 Task: See all articles on calendar connections.
Action: Mouse moved to (672, 54)
Screenshot: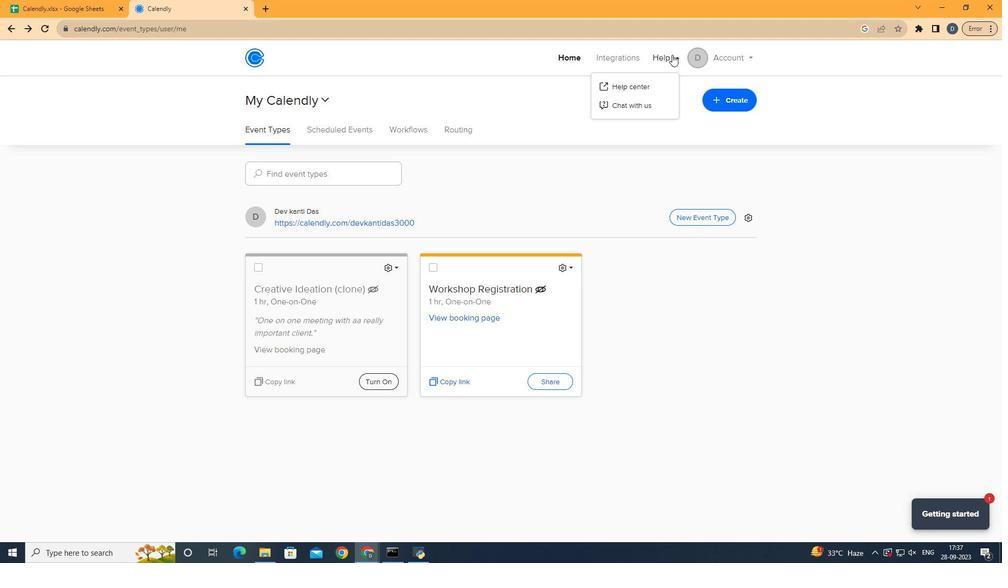
Action: Mouse pressed left at (672, 54)
Screenshot: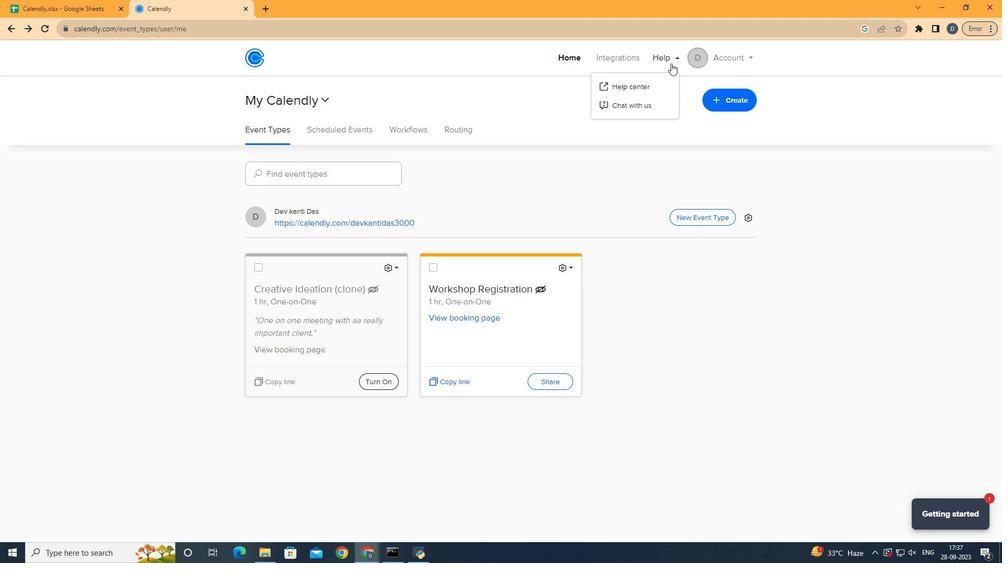 
Action: Mouse moved to (662, 85)
Screenshot: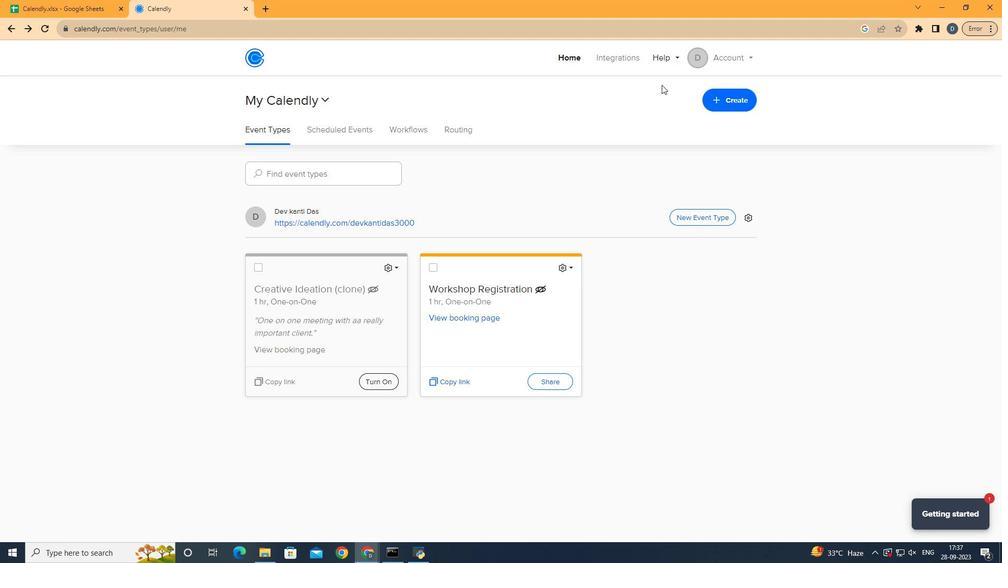 
Action: Mouse pressed left at (662, 85)
Screenshot: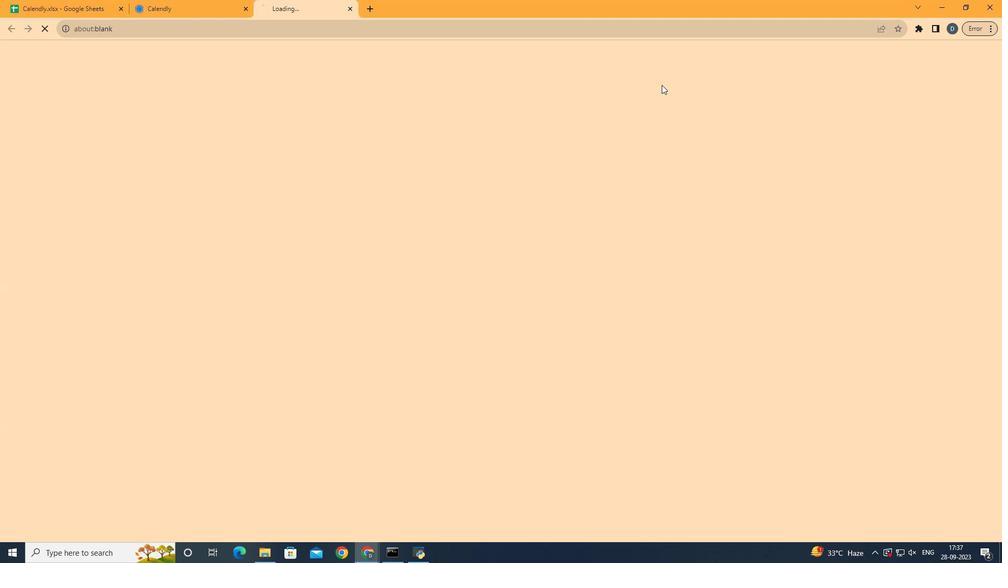 
Action: Mouse moved to (529, 273)
Screenshot: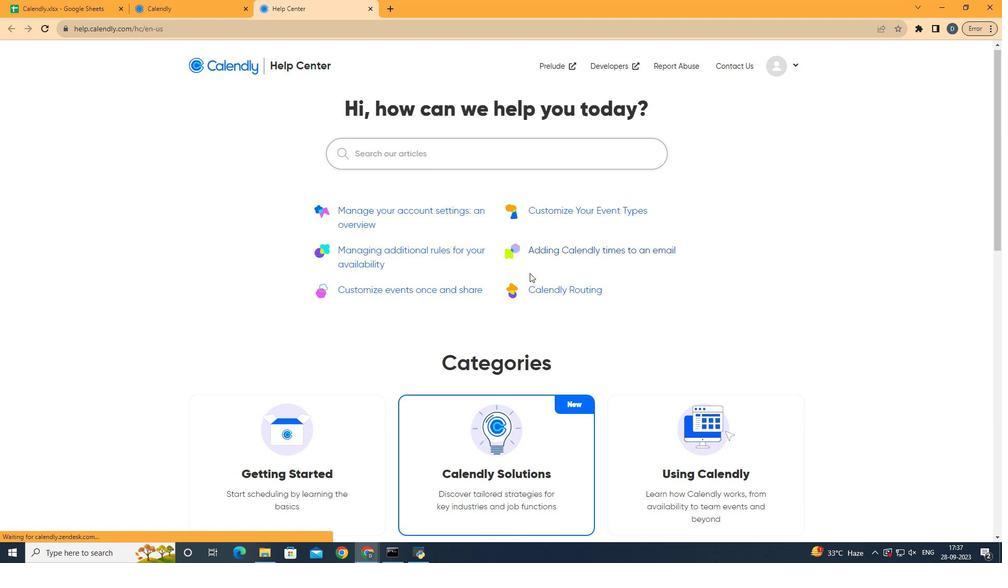 
Action: Mouse scrolled (529, 273) with delta (0, 0)
Screenshot: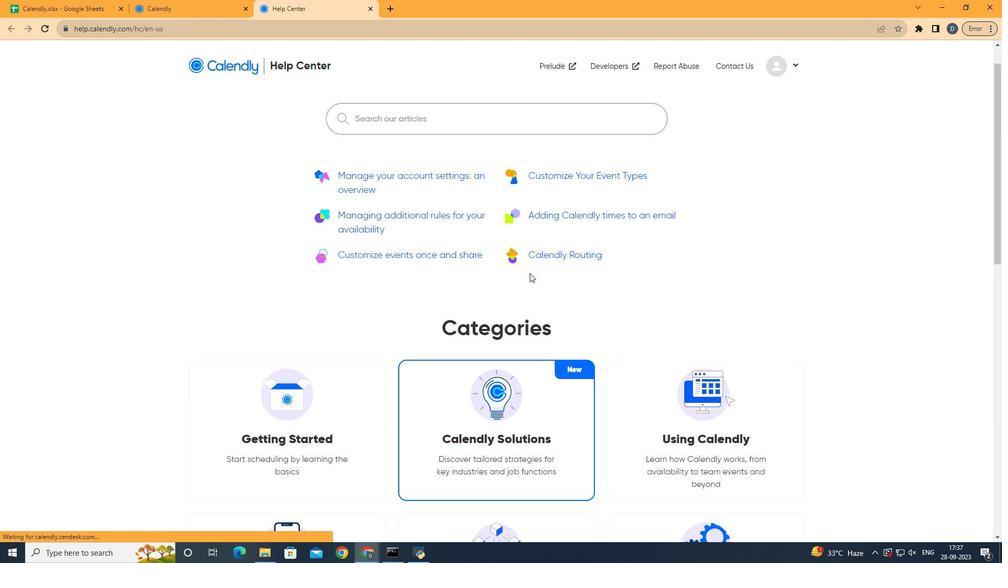 
Action: Mouse scrolled (529, 273) with delta (0, 0)
Screenshot: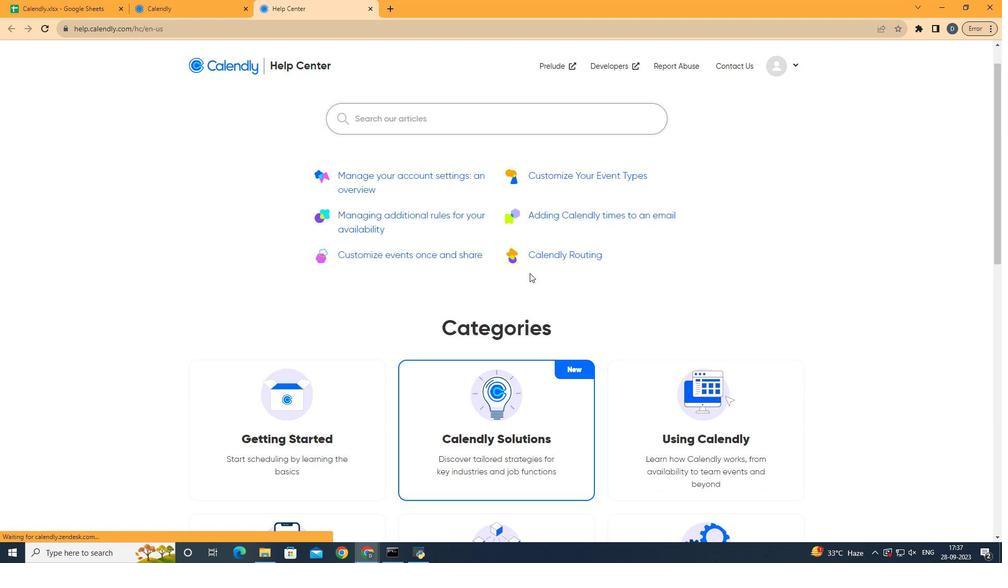 
Action: Mouse scrolled (529, 273) with delta (0, 0)
Screenshot: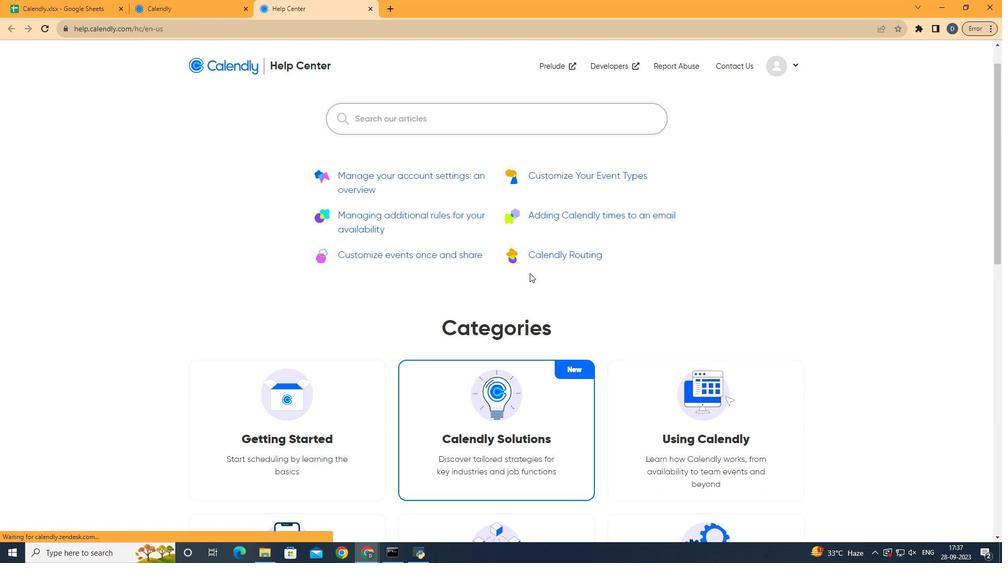 
Action: Mouse scrolled (529, 273) with delta (0, 0)
Screenshot: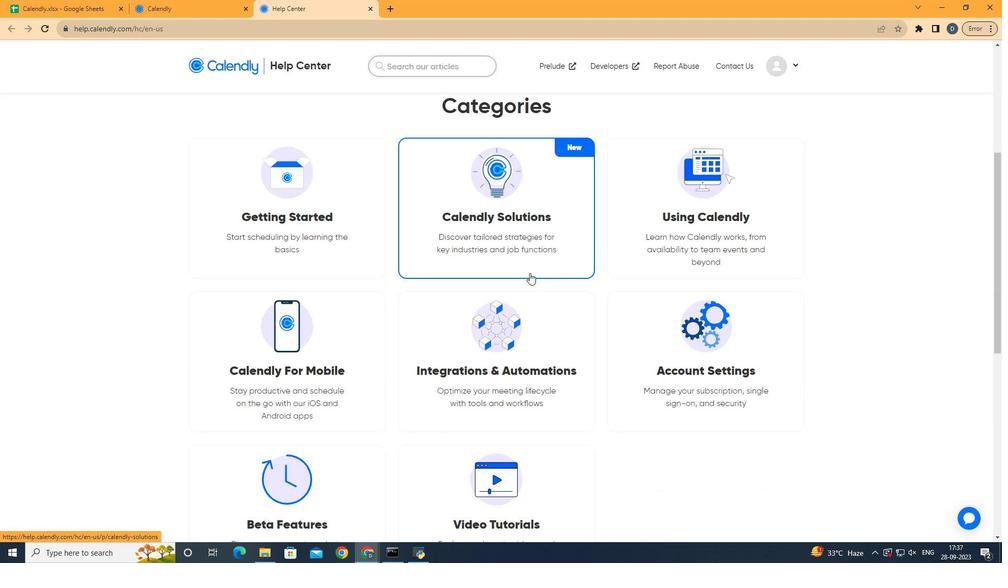 
Action: Mouse scrolled (529, 273) with delta (0, 0)
Screenshot: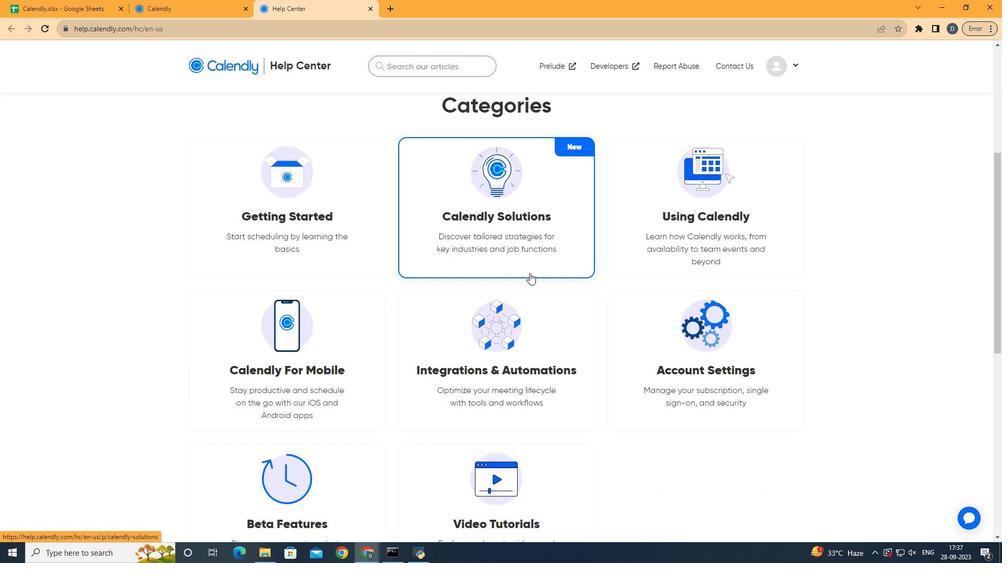 
Action: Mouse moved to (489, 353)
Screenshot: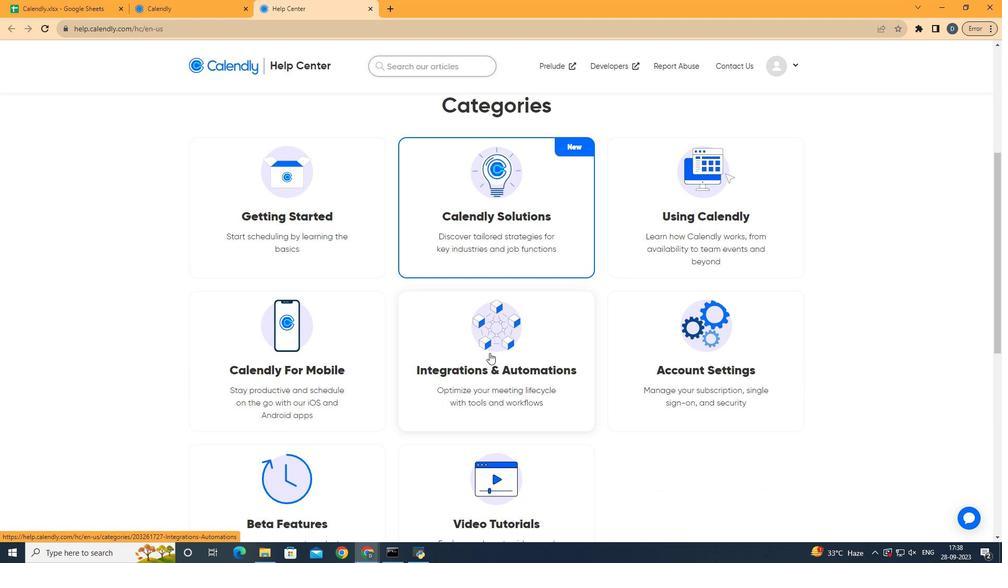 
Action: Mouse pressed left at (489, 353)
Screenshot: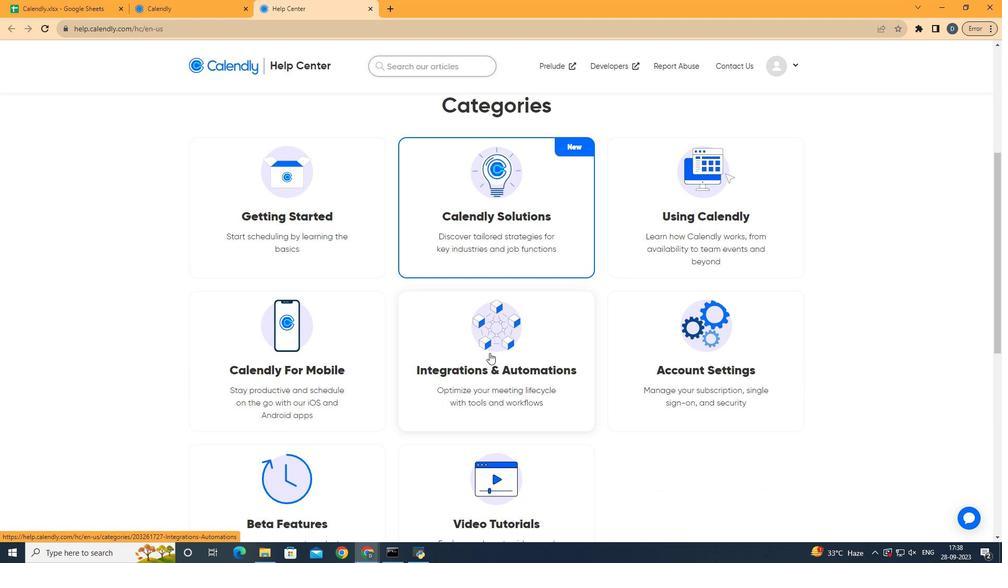 
Action: Mouse moved to (540, 372)
Screenshot: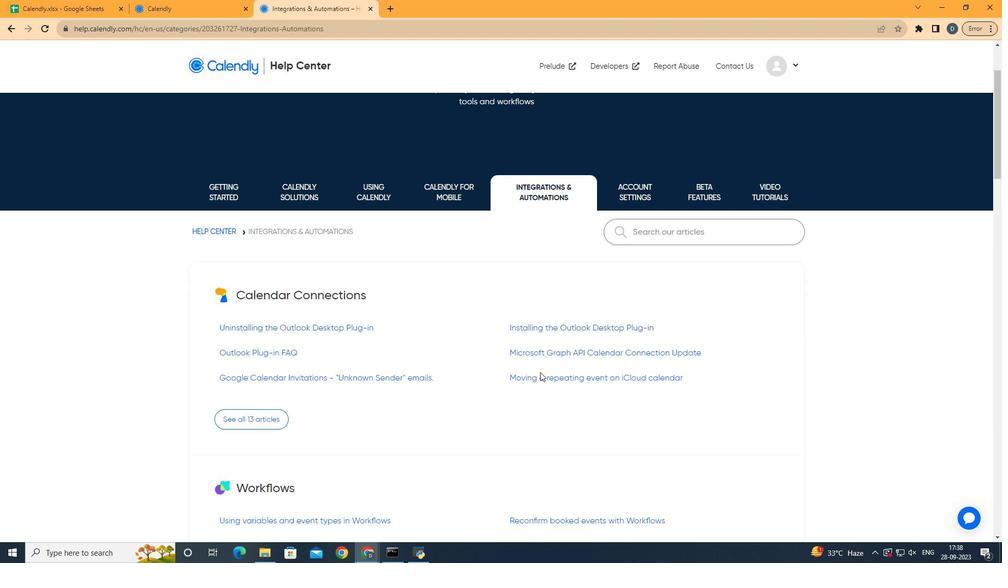 
Action: Mouse scrolled (540, 372) with delta (0, 0)
Screenshot: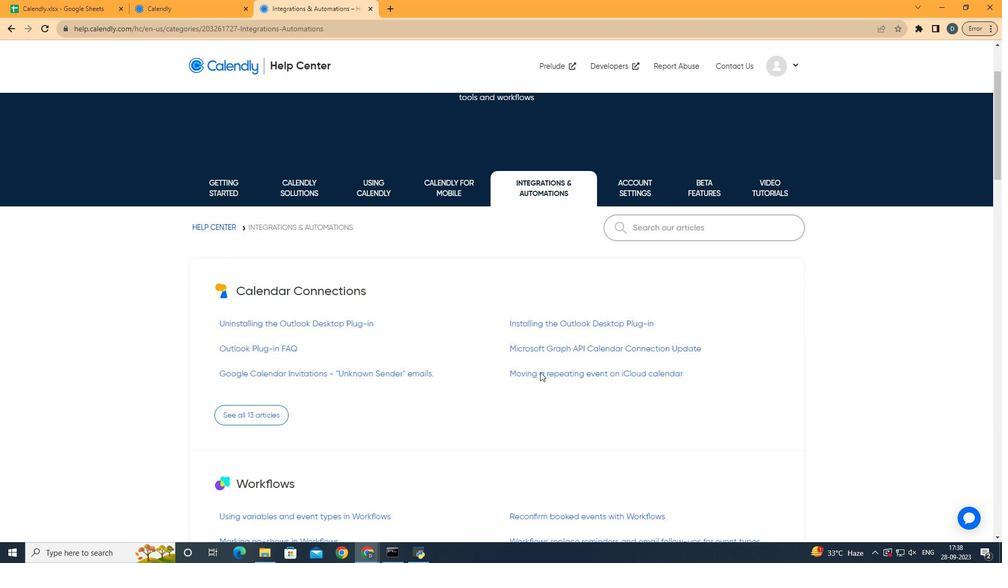 
Action: Mouse scrolled (540, 372) with delta (0, 0)
Screenshot: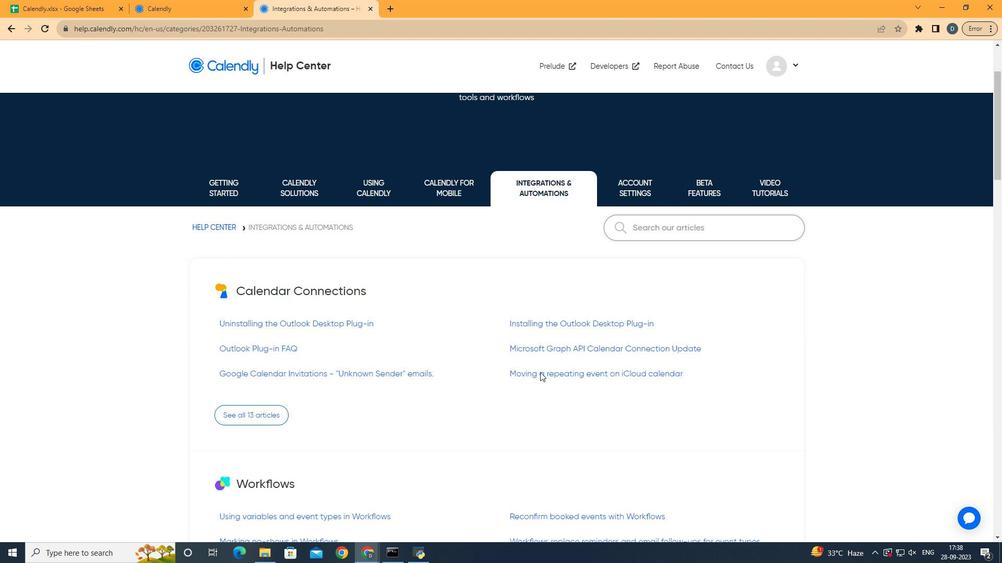 
Action: Mouse moved to (527, 370)
Screenshot: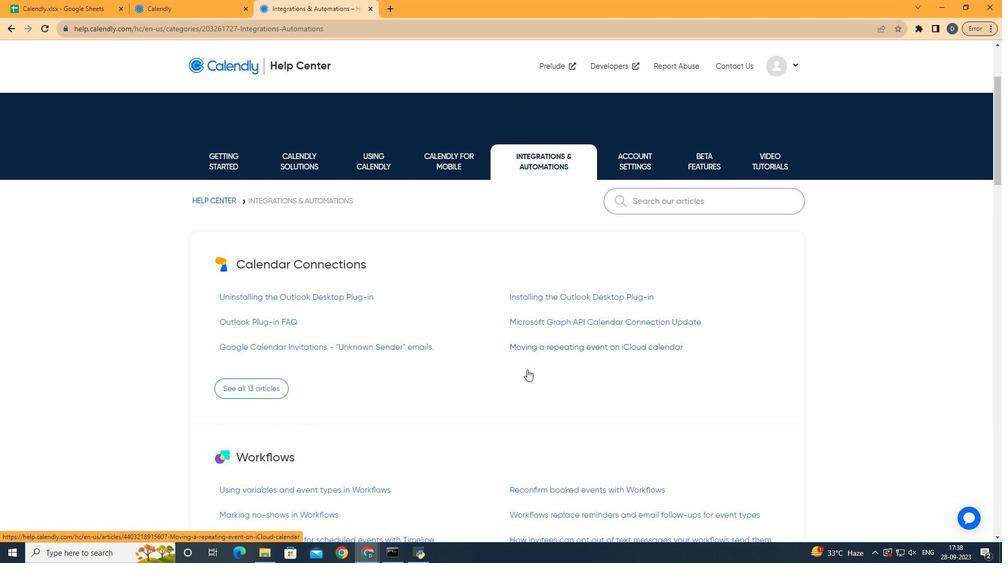 
Action: Mouse scrolled (527, 369) with delta (0, 0)
Screenshot: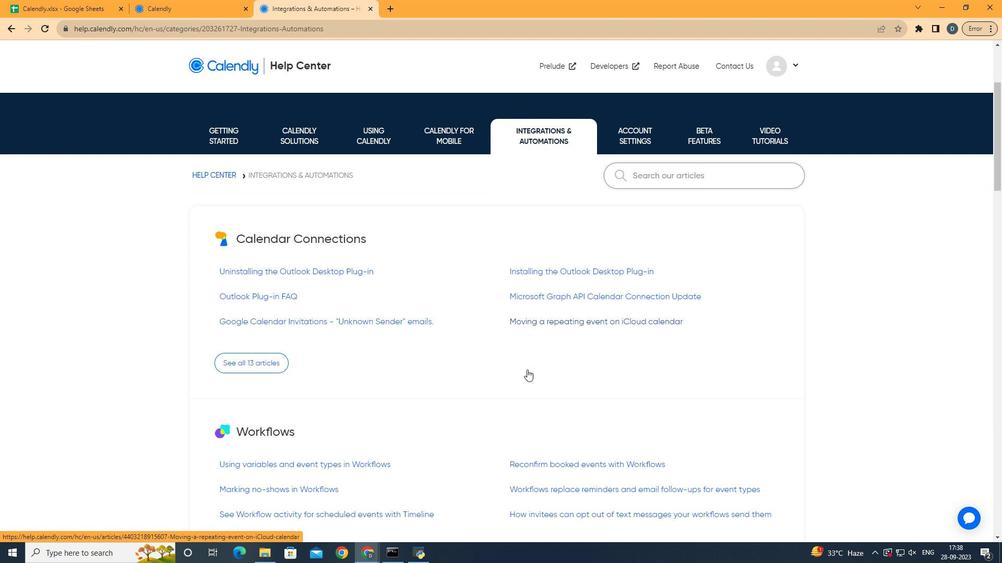
Action: Mouse moved to (263, 359)
Screenshot: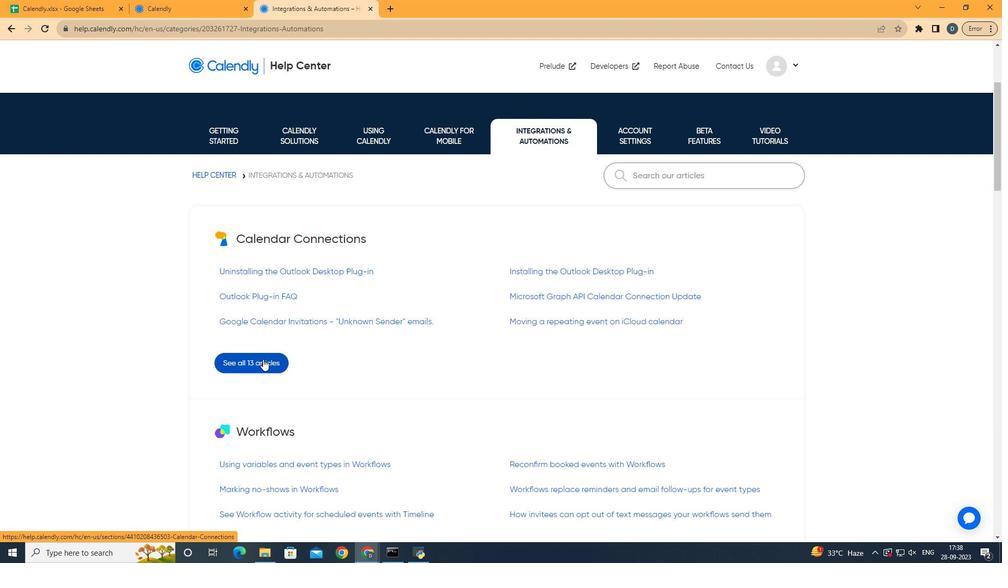 
Action: Mouse pressed left at (263, 359)
Screenshot: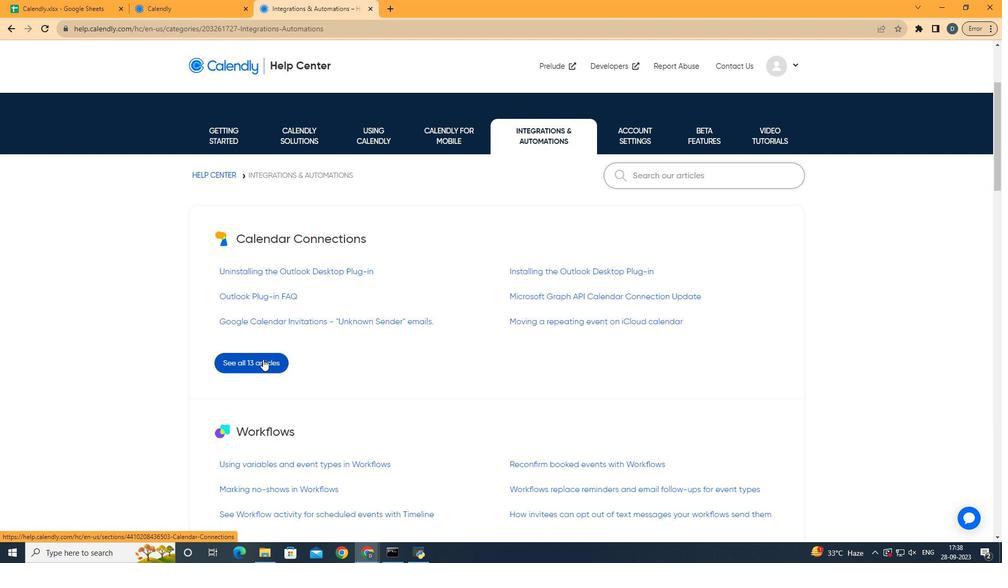 
Action: Mouse moved to (709, 382)
Screenshot: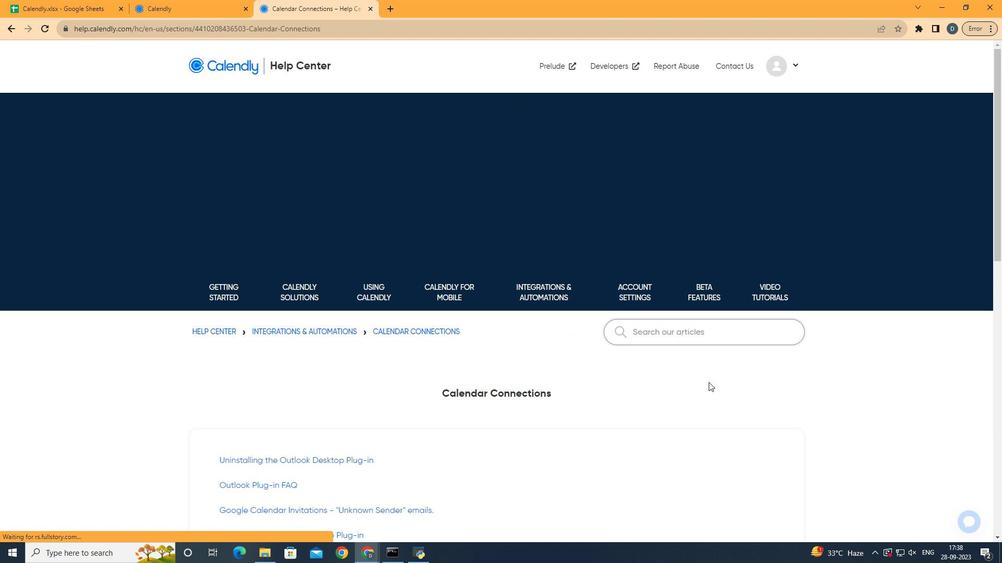 
Action: Mouse scrolled (709, 382) with delta (0, 0)
Screenshot: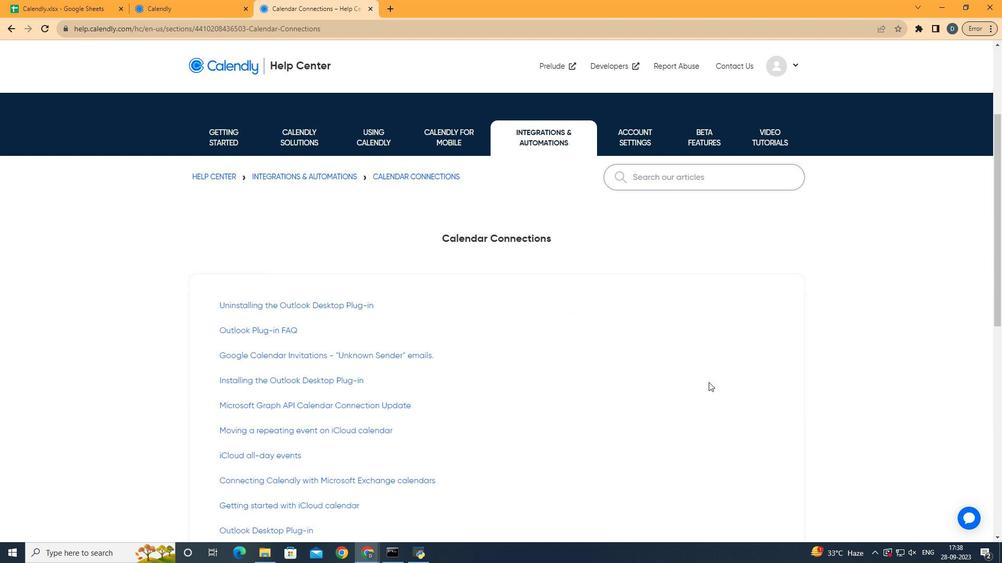 
Action: Mouse scrolled (709, 382) with delta (0, 0)
Screenshot: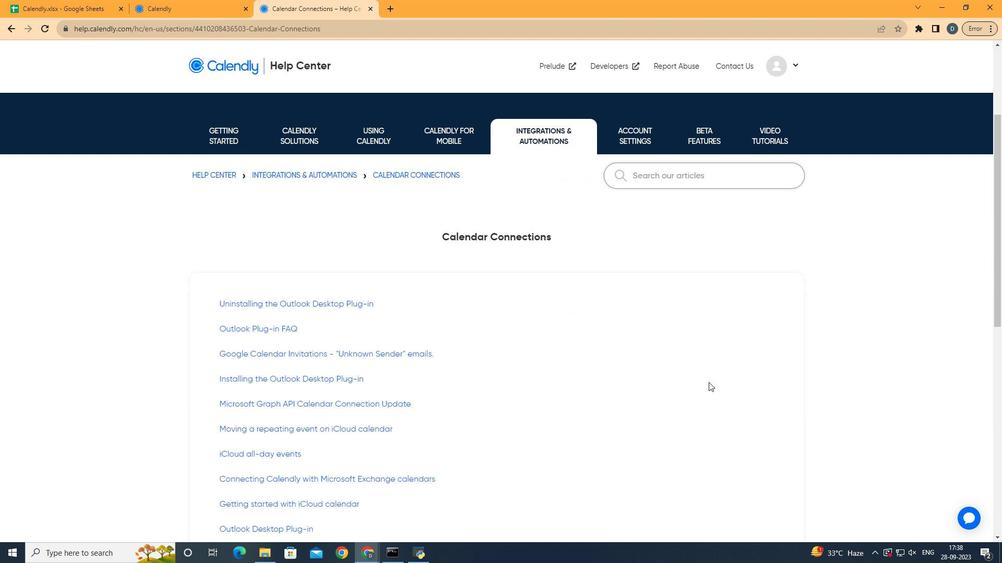 
Action: Mouse scrolled (709, 382) with delta (0, 0)
Screenshot: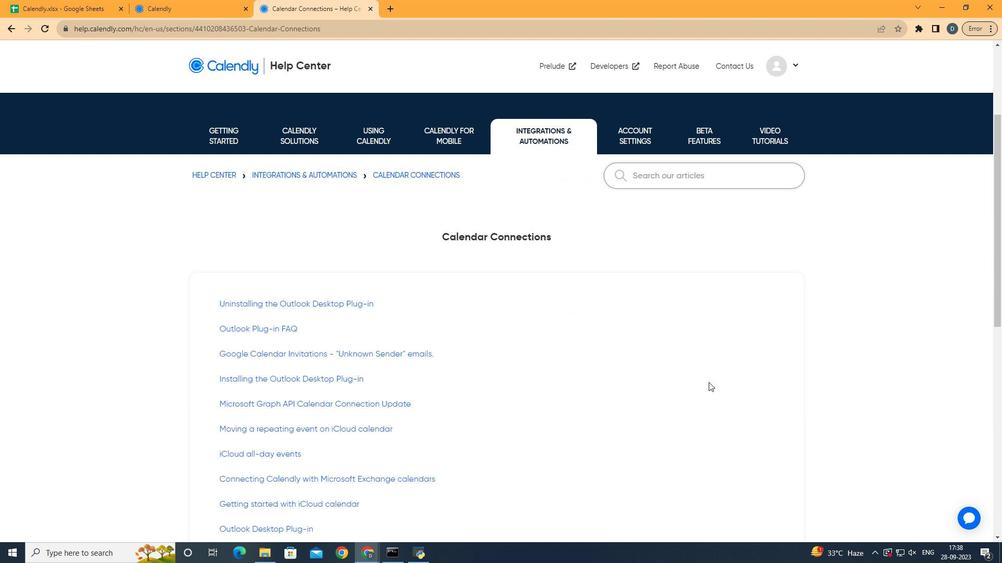 
Action: Mouse scrolled (709, 382) with delta (0, 0)
Screenshot: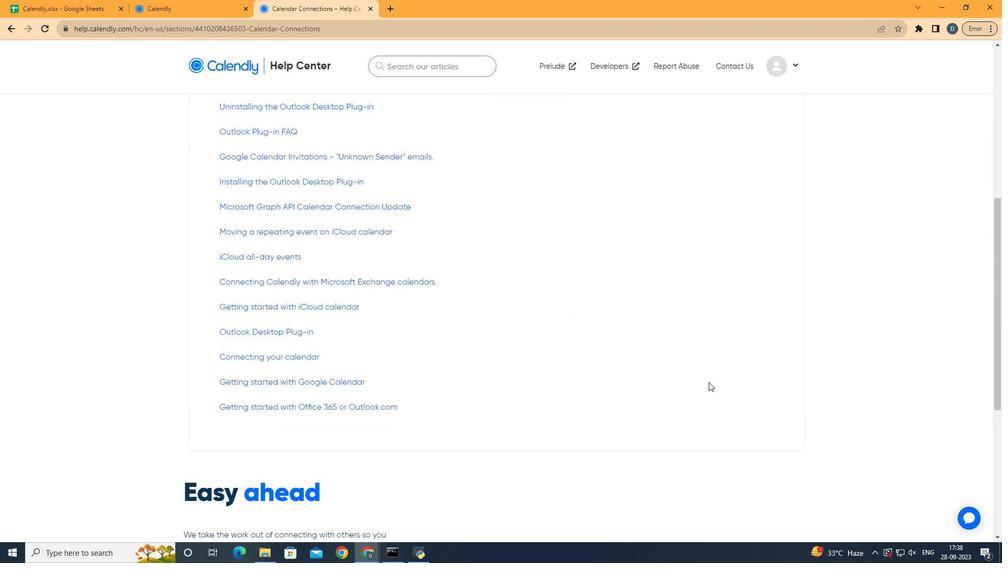 
Action: Mouse scrolled (709, 382) with delta (0, 0)
Screenshot: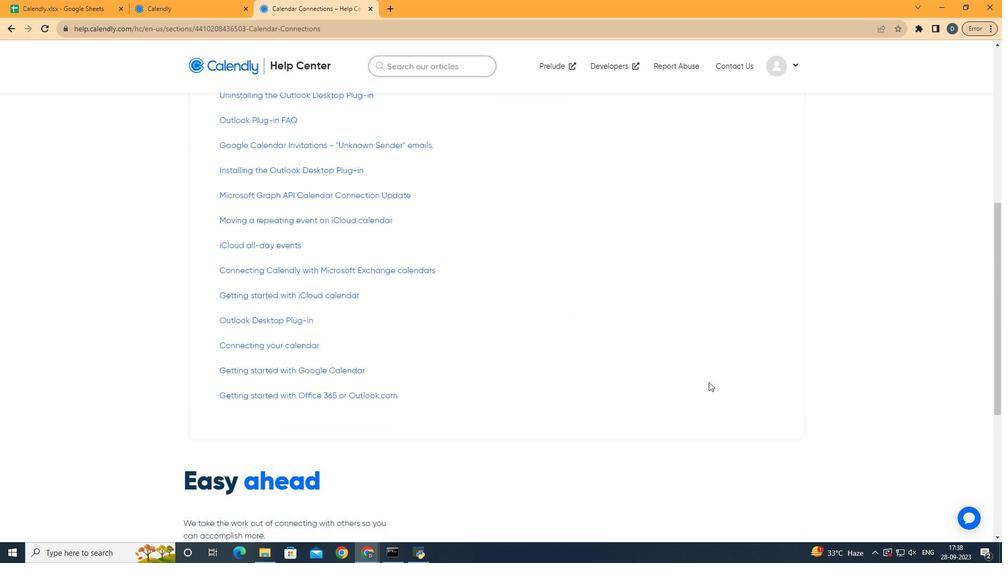 
Action: Mouse scrolled (709, 382) with delta (0, 0)
Screenshot: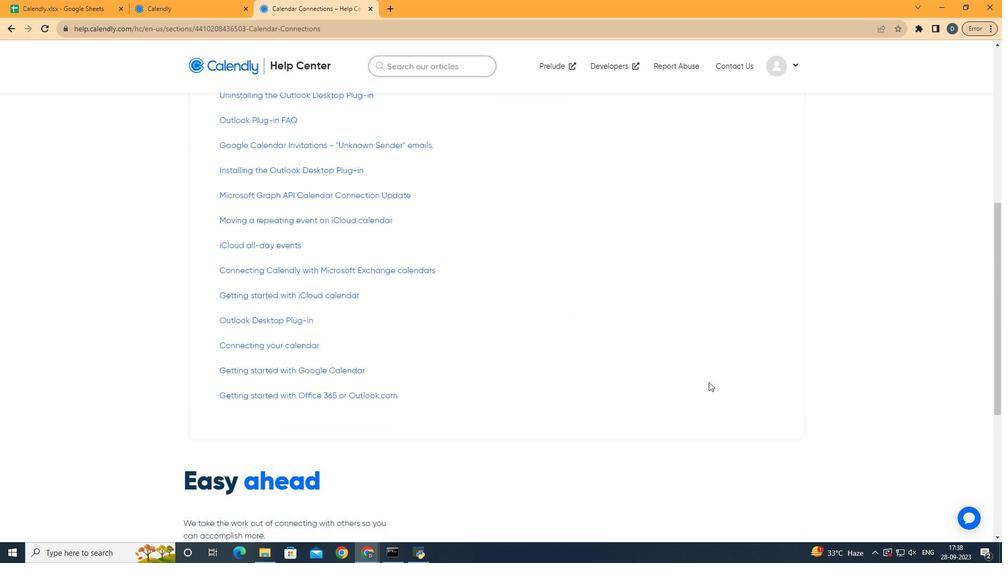 
Action: Mouse scrolled (709, 382) with delta (0, 0)
Screenshot: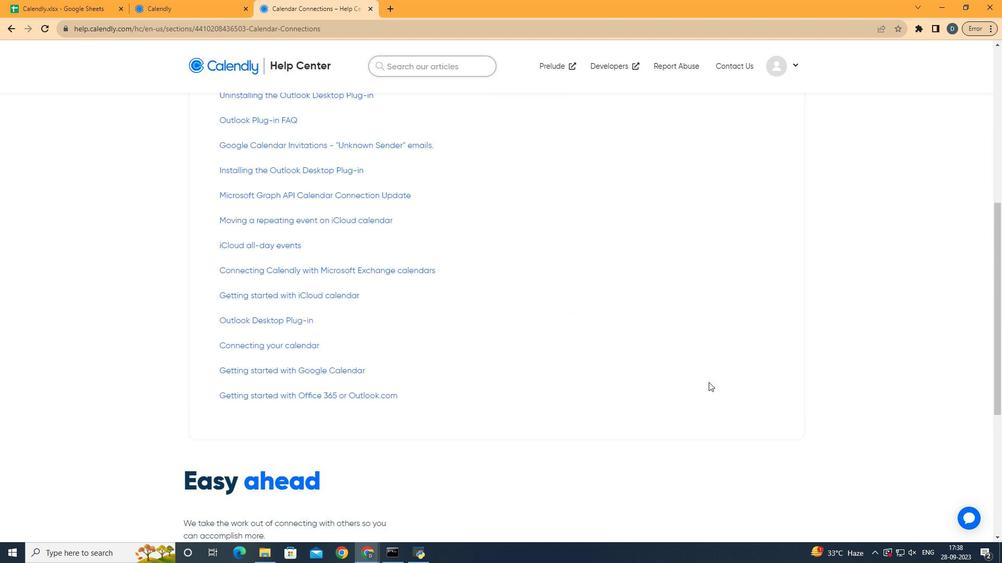 
Action: Mouse scrolled (709, 382) with delta (0, 0)
Screenshot: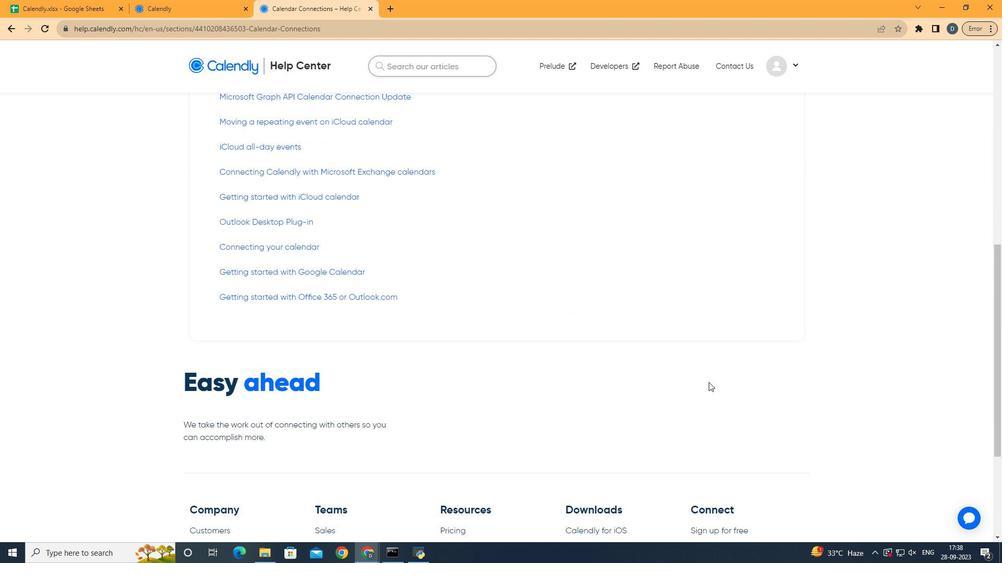 
Action: Mouse scrolled (709, 382) with delta (0, 0)
Screenshot: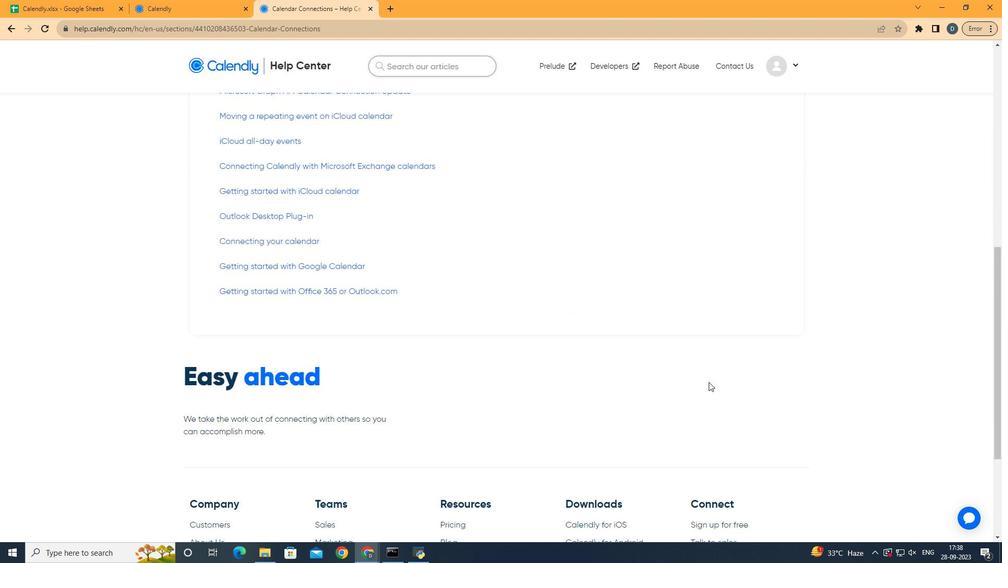 
Action: Mouse scrolled (709, 382) with delta (0, 0)
Screenshot: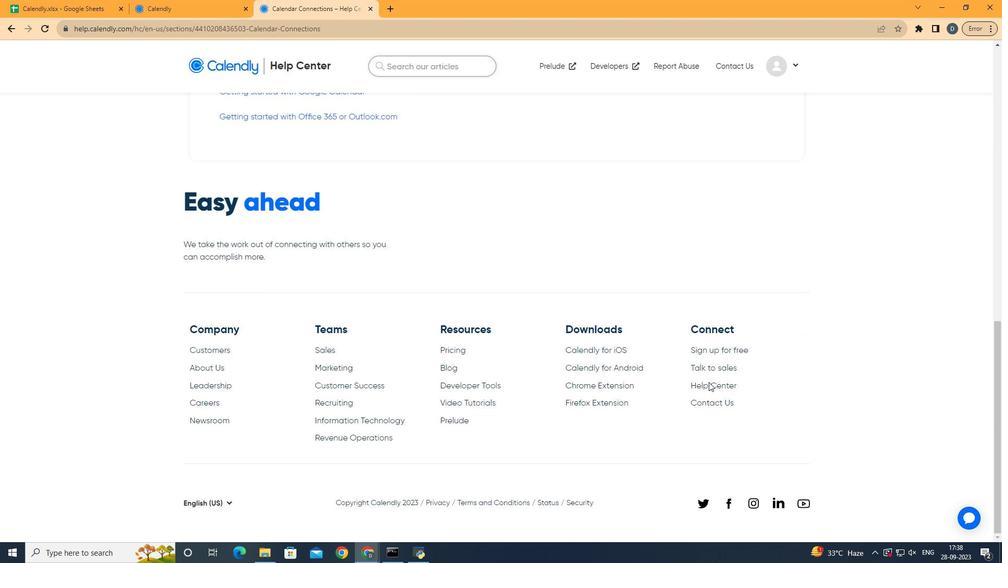 
Action: Mouse scrolled (709, 382) with delta (0, 0)
Screenshot: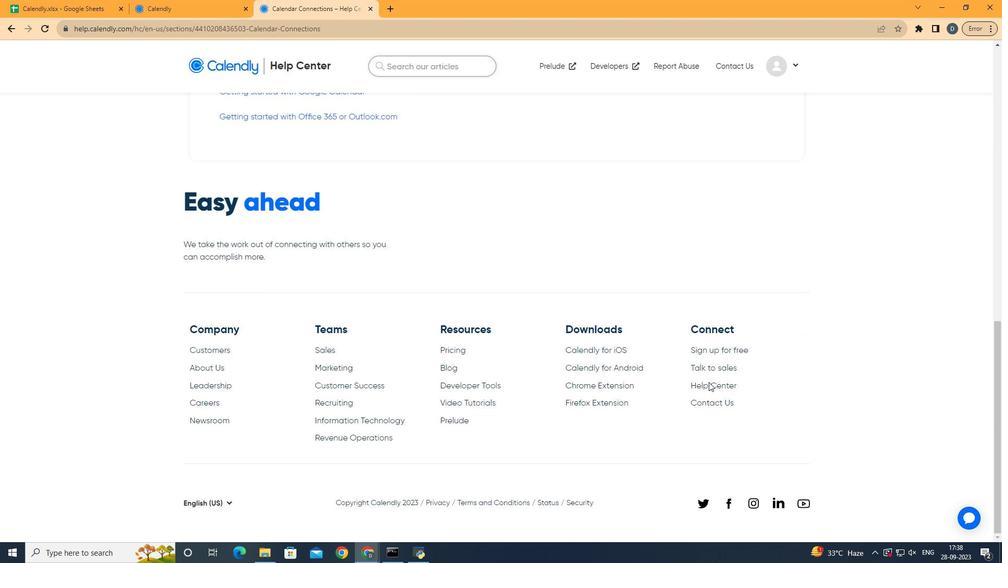 
Action: Mouse scrolled (709, 382) with delta (0, 0)
Screenshot: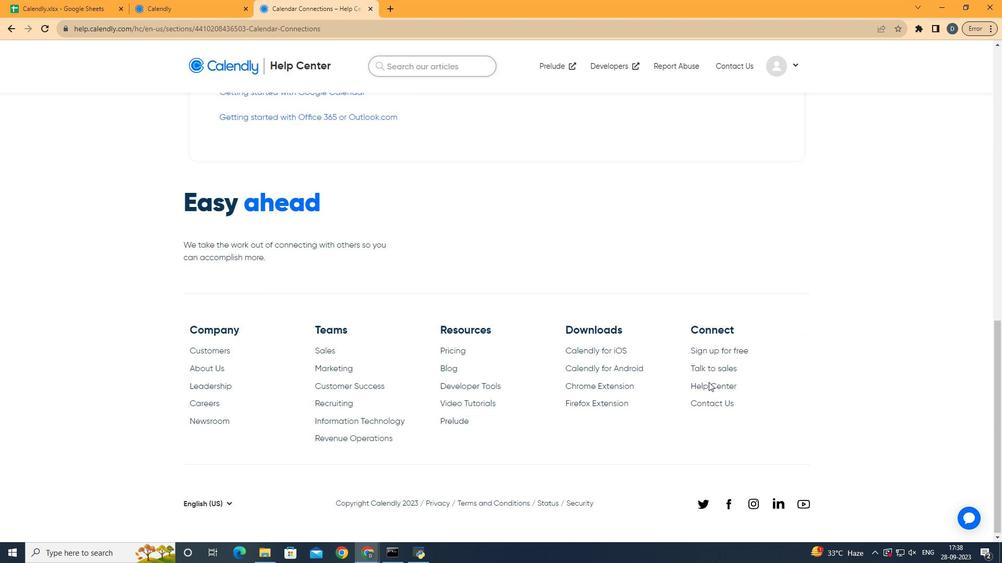 
Action: Mouse scrolled (709, 382) with delta (0, 0)
Screenshot: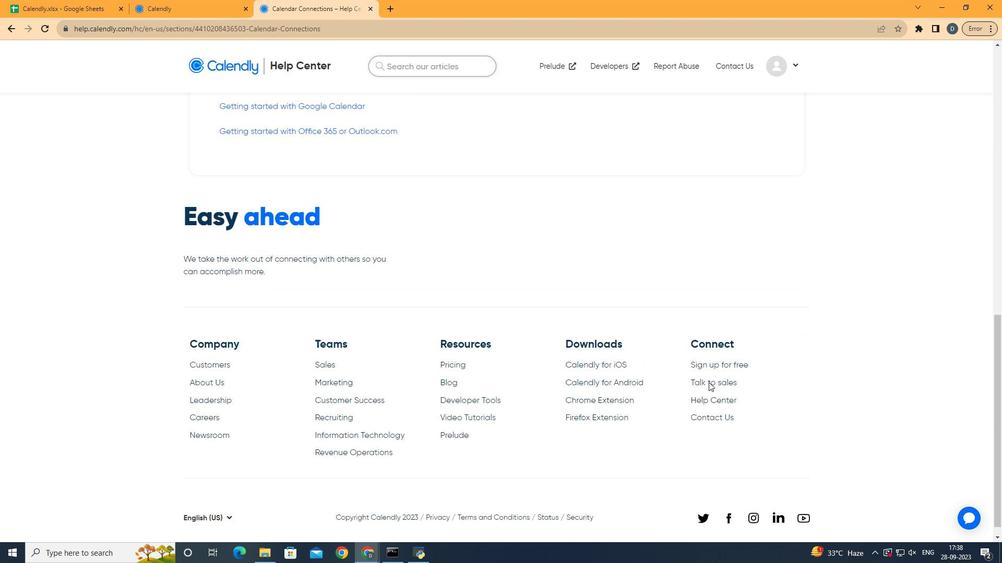 
Action: Mouse scrolled (709, 382) with delta (0, 0)
Screenshot: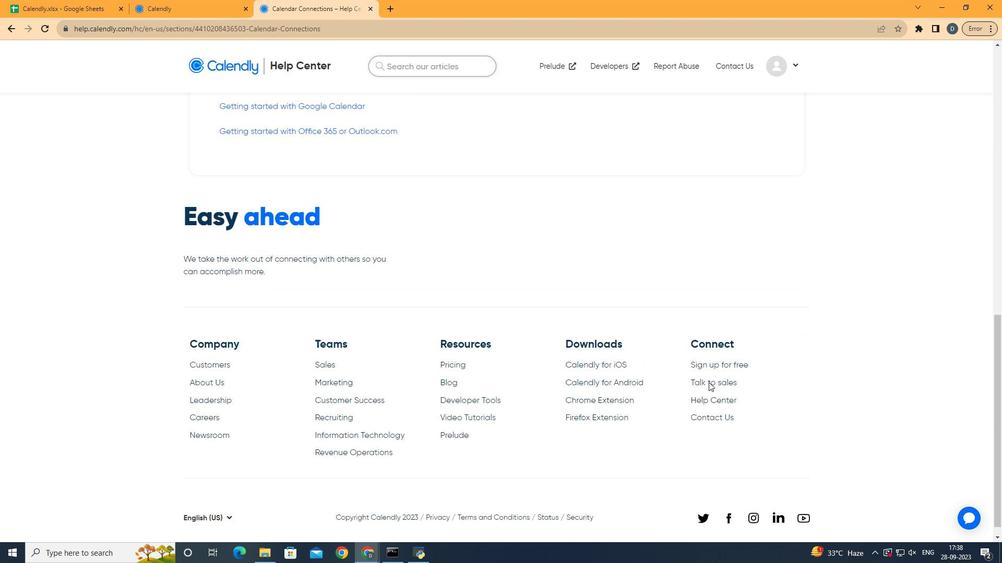 
Action: Mouse scrolled (709, 382) with delta (0, 0)
Screenshot: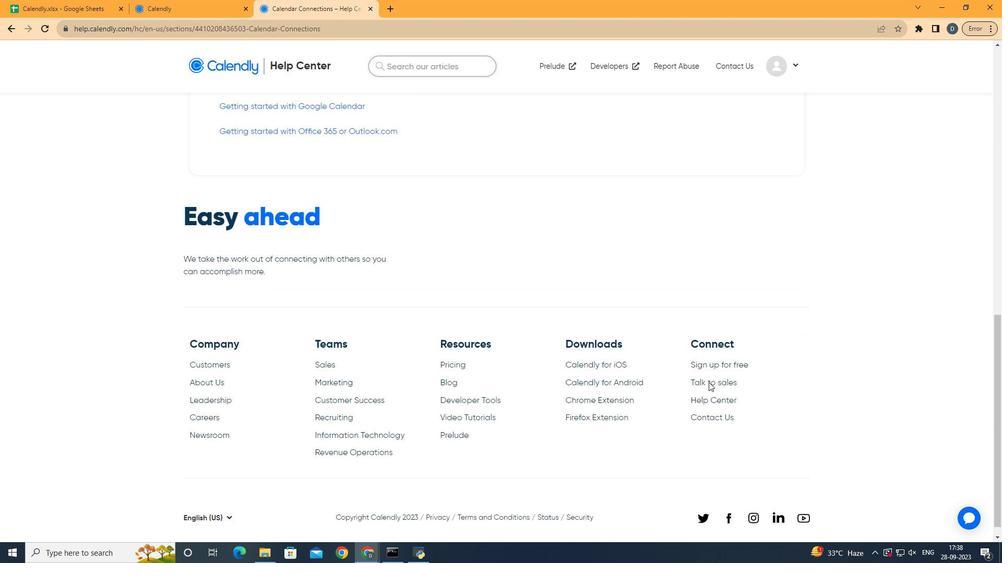 
Action: Mouse scrolled (709, 383) with delta (0, 0)
Screenshot: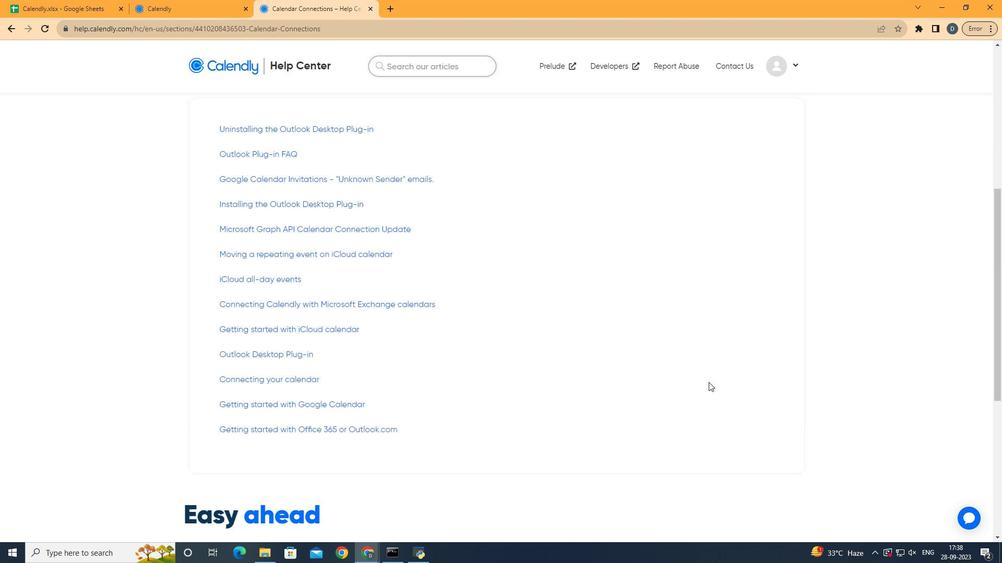 
Action: Mouse scrolled (709, 383) with delta (0, 0)
Screenshot: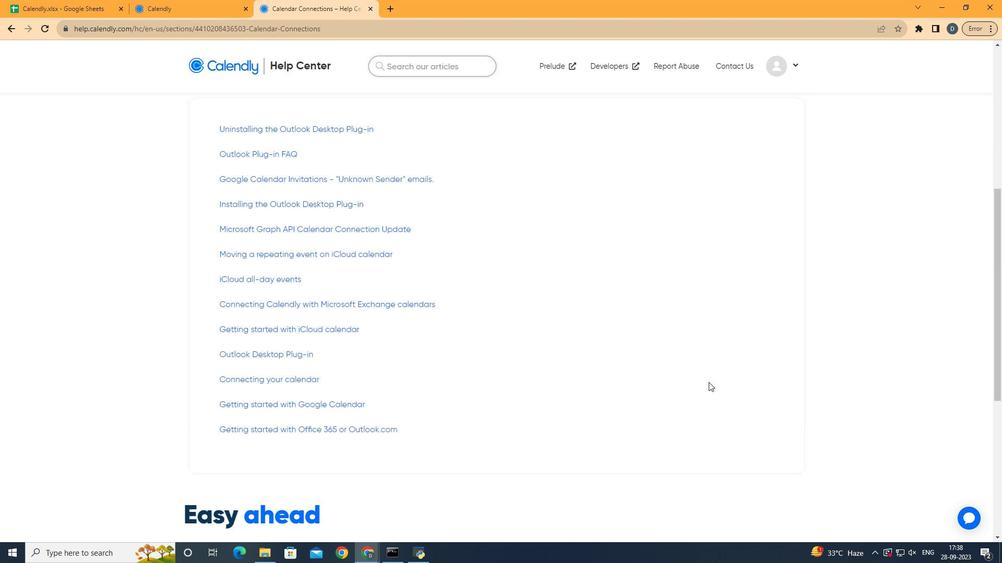 
Action: Mouse scrolled (709, 383) with delta (0, 0)
Screenshot: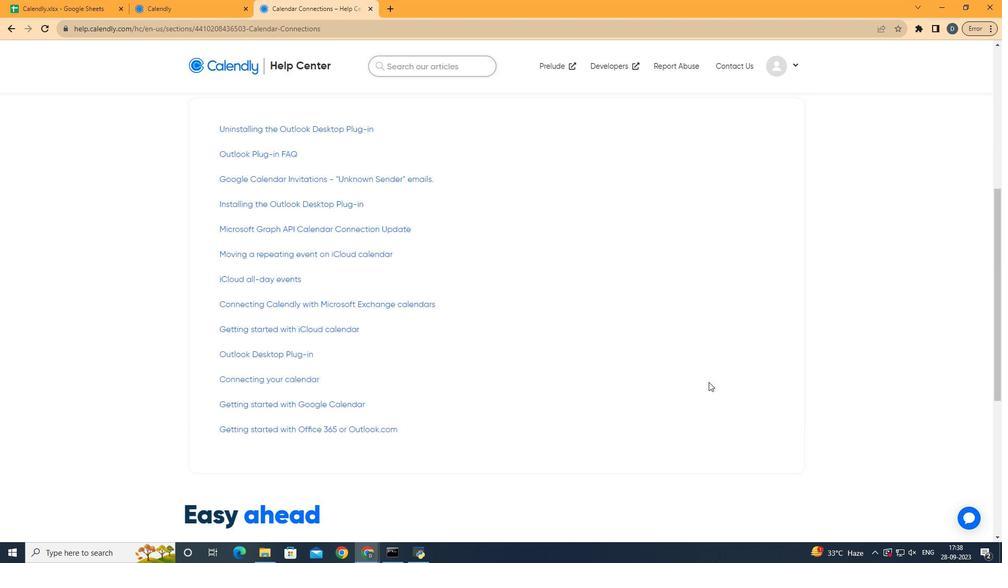 
Action: Mouse scrolled (709, 383) with delta (0, 0)
Screenshot: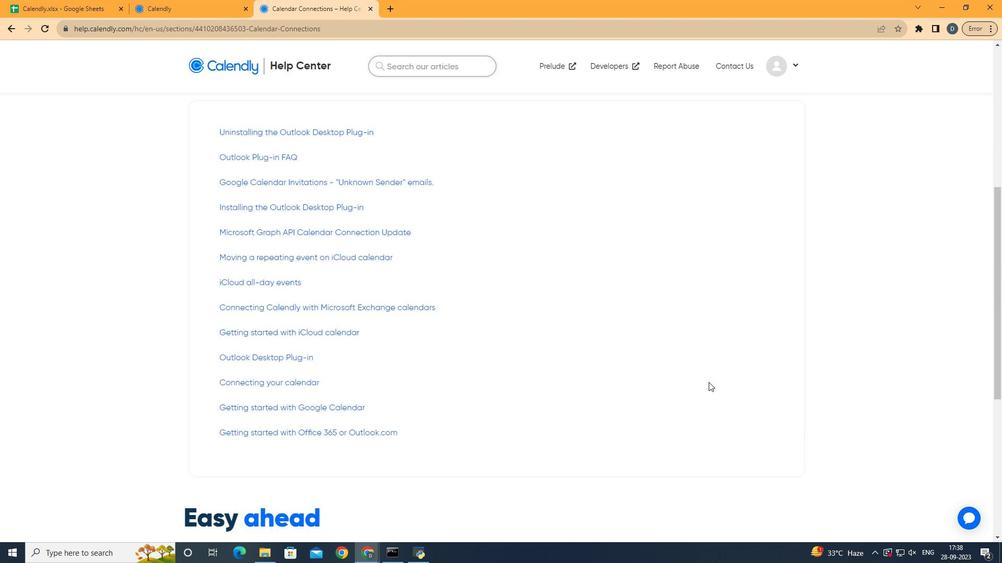 
Action: Mouse scrolled (709, 383) with delta (0, 0)
Screenshot: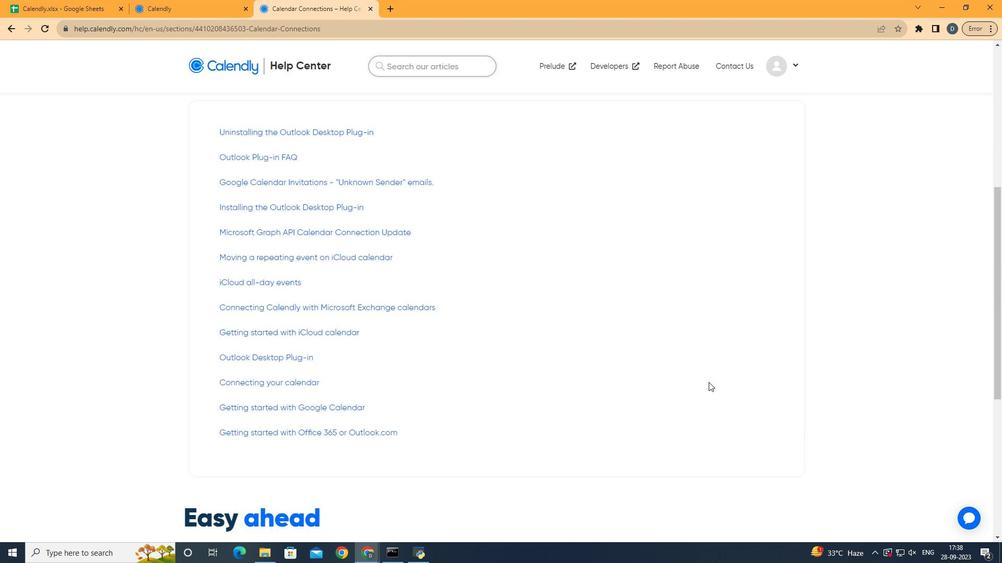 
Action: Mouse scrolled (709, 383) with delta (0, 0)
Screenshot: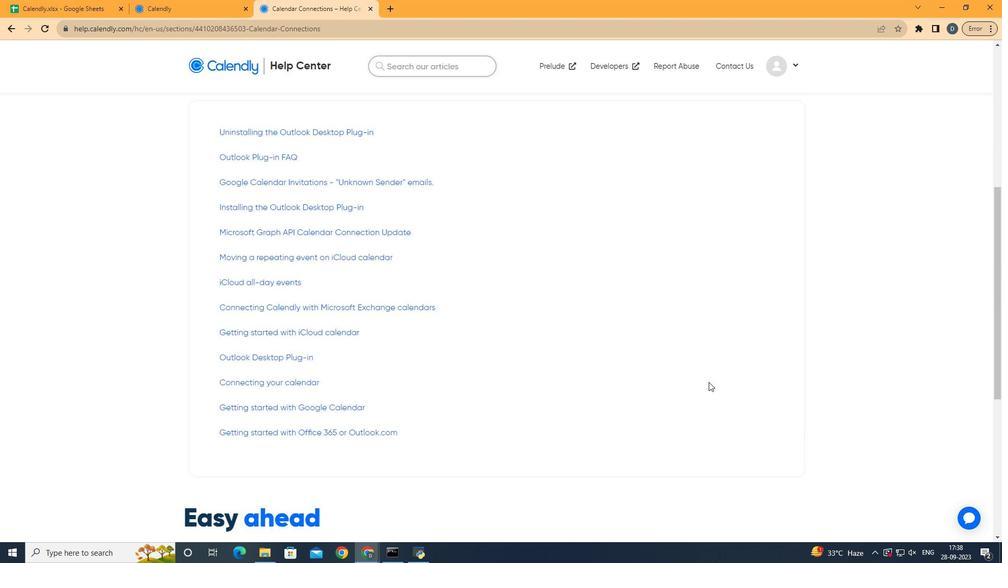 
Action: Mouse scrolled (709, 383) with delta (0, 0)
Screenshot: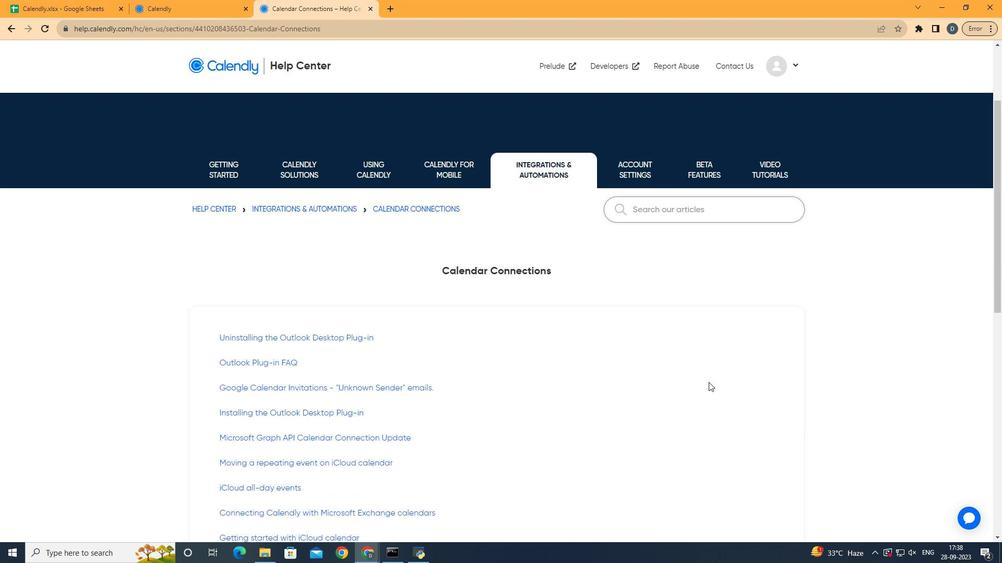 
Action: Mouse scrolled (709, 383) with delta (0, 0)
Screenshot: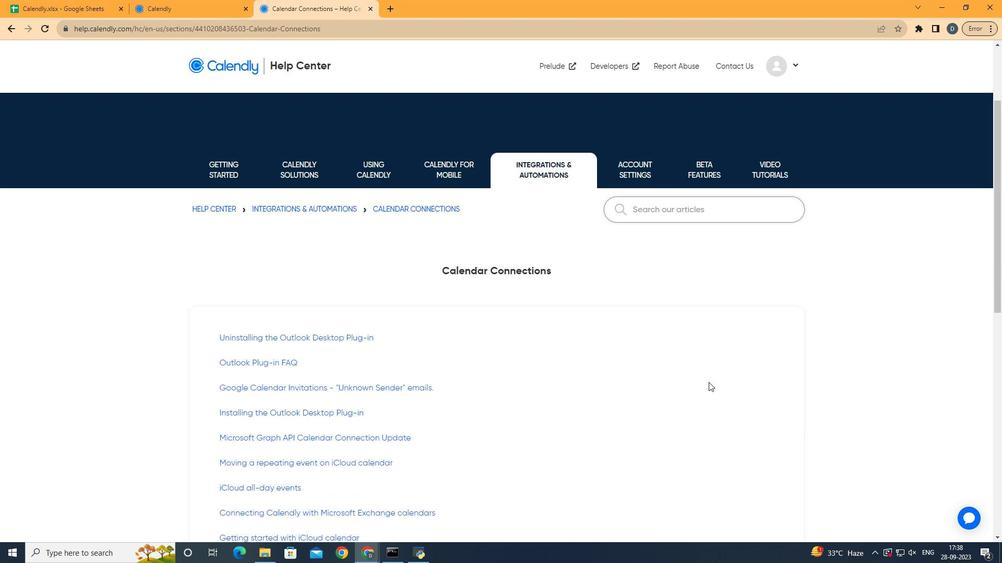 
Action: Mouse scrolled (709, 383) with delta (0, 0)
Screenshot: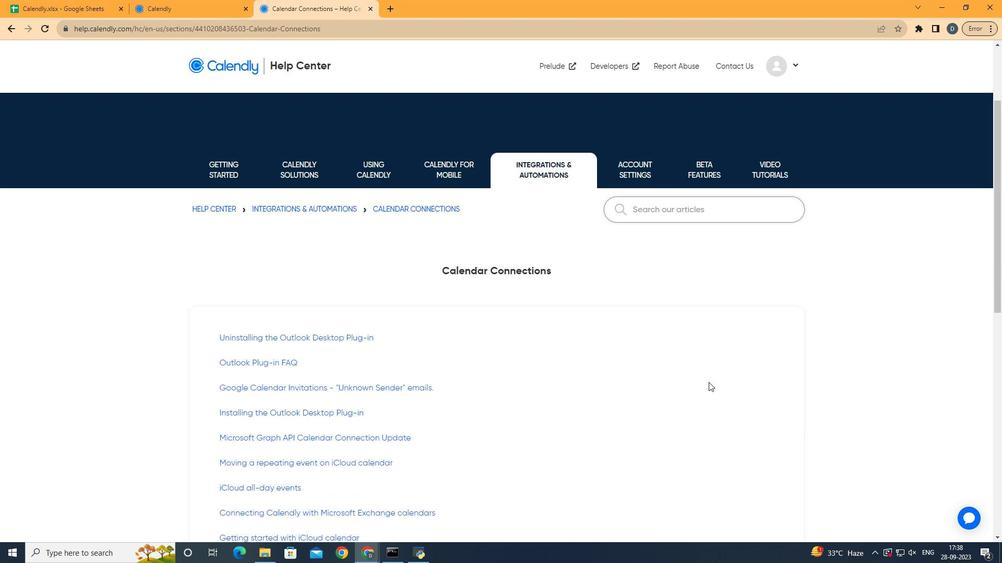 
Action: Mouse scrolled (709, 383) with delta (0, 0)
Screenshot: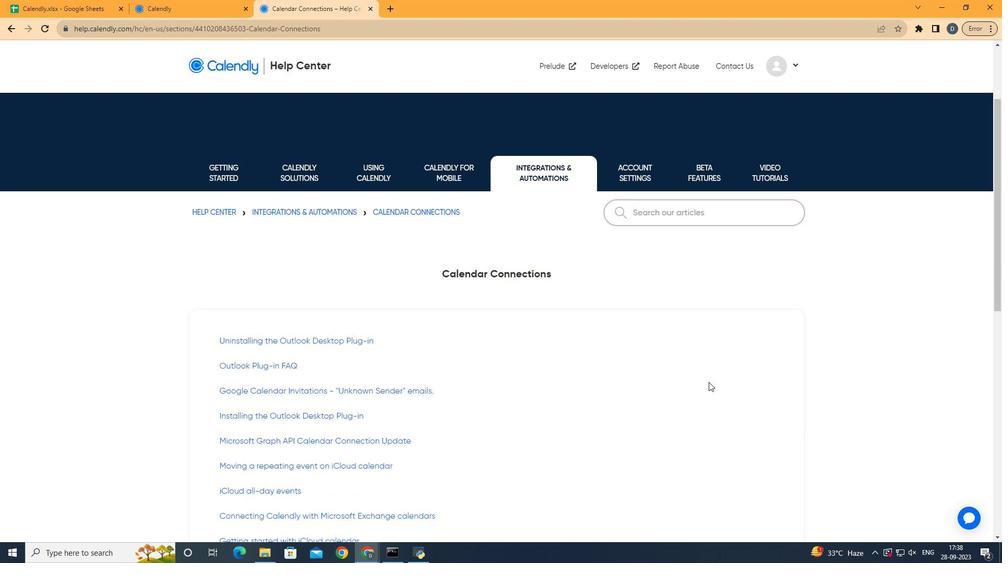 
Action: Mouse scrolled (709, 383) with delta (0, 0)
Screenshot: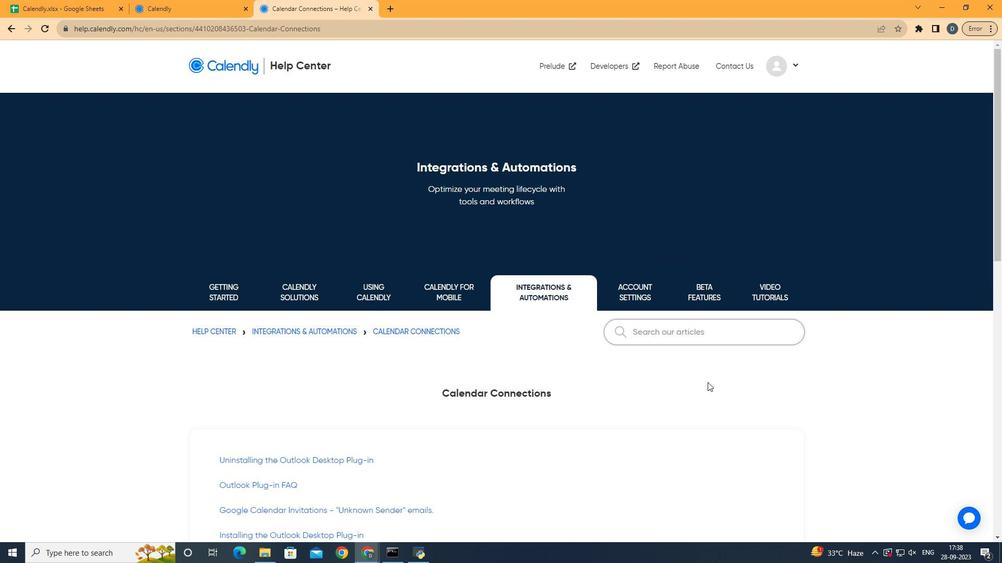 
Action: Mouse scrolled (709, 383) with delta (0, 0)
Screenshot: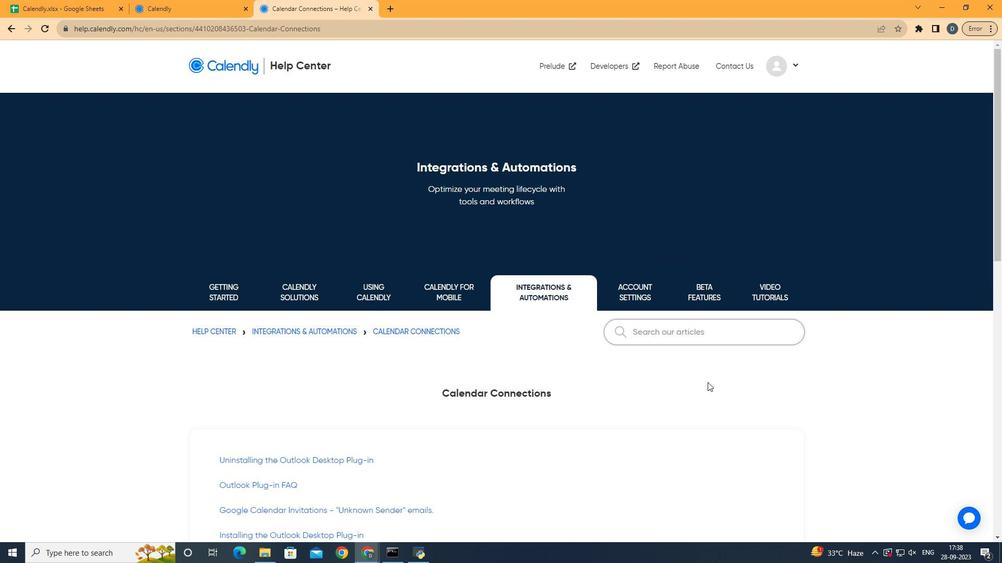 
Action: Mouse scrolled (709, 383) with delta (0, 0)
Screenshot: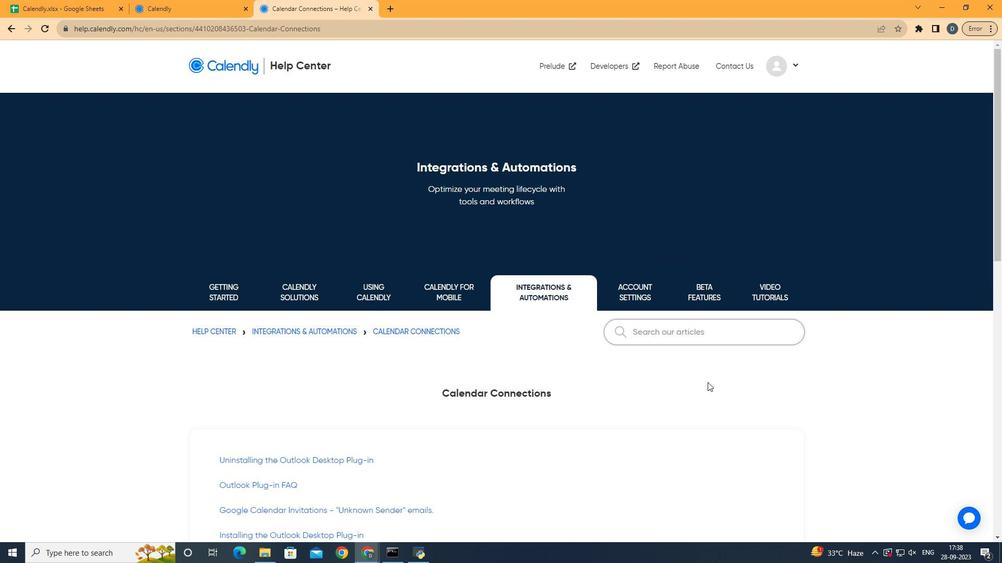 
Action: Mouse scrolled (709, 383) with delta (0, 0)
Screenshot: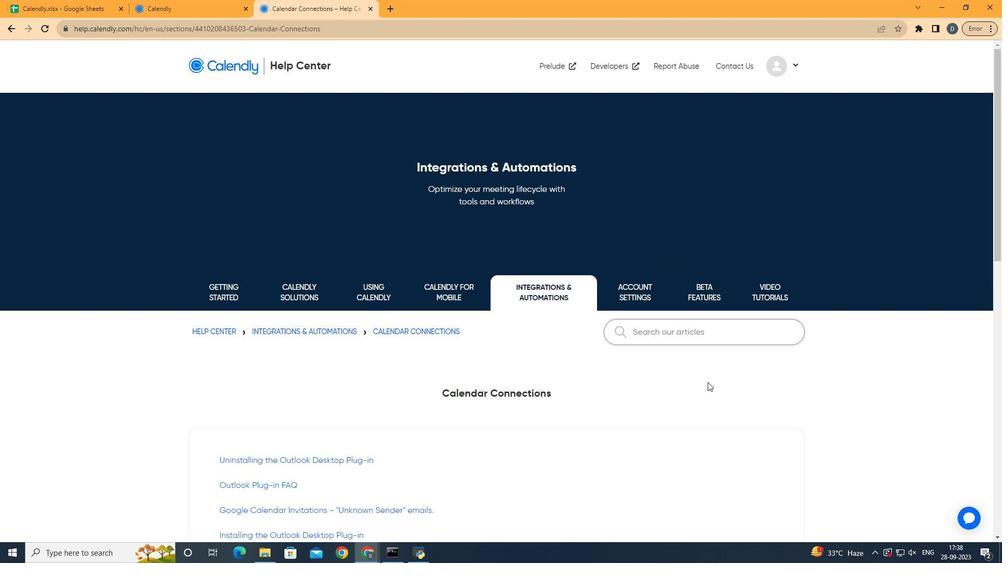 
Action: Mouse moved to (708, 382)
Screenshot: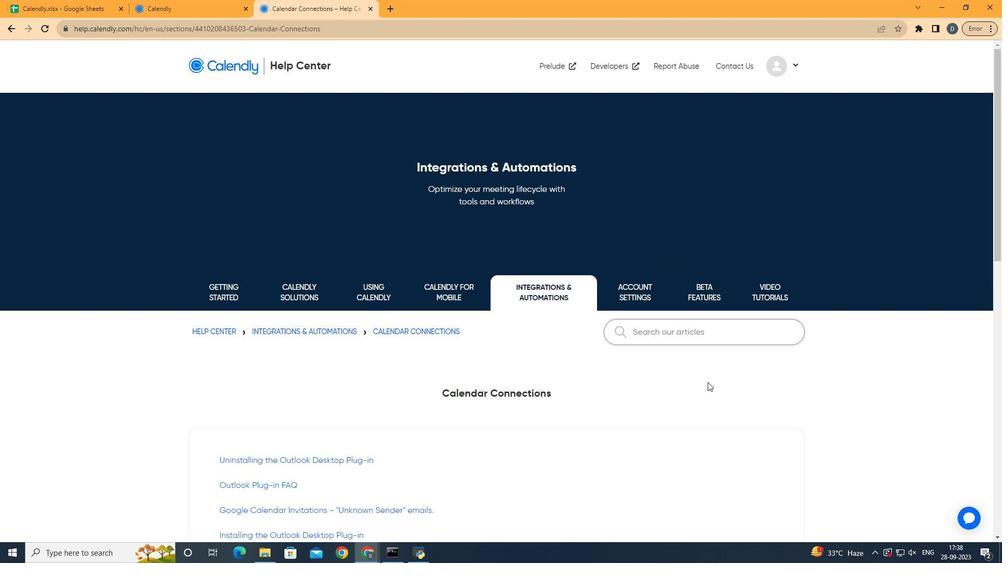 
